 Task: Change the configuration of the roadmap layout of the mark's project to sort by "Linked pull requests" in descending order.
Action: Mouse moved to (226, 204)
Screenshot: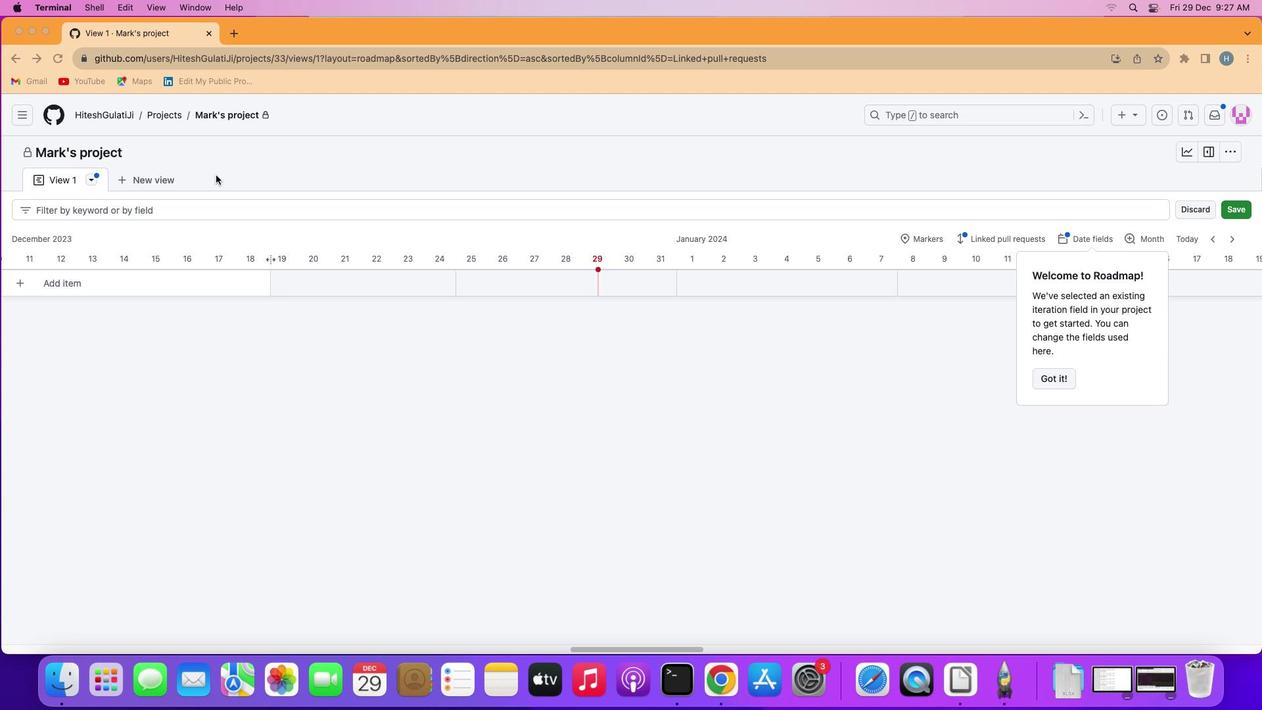 
Action: Mouse pressed left at (226, 204)
Screenshot: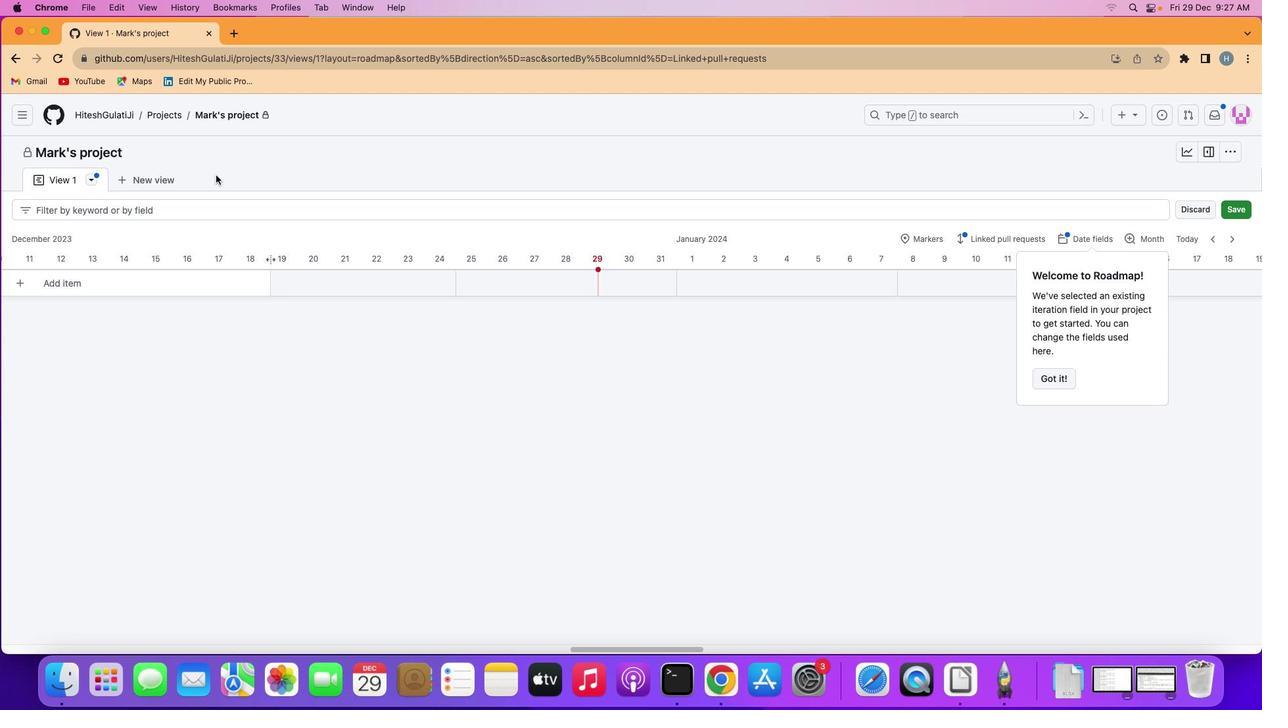 
Action: Mouse moved to (101, 206)
Screenshot: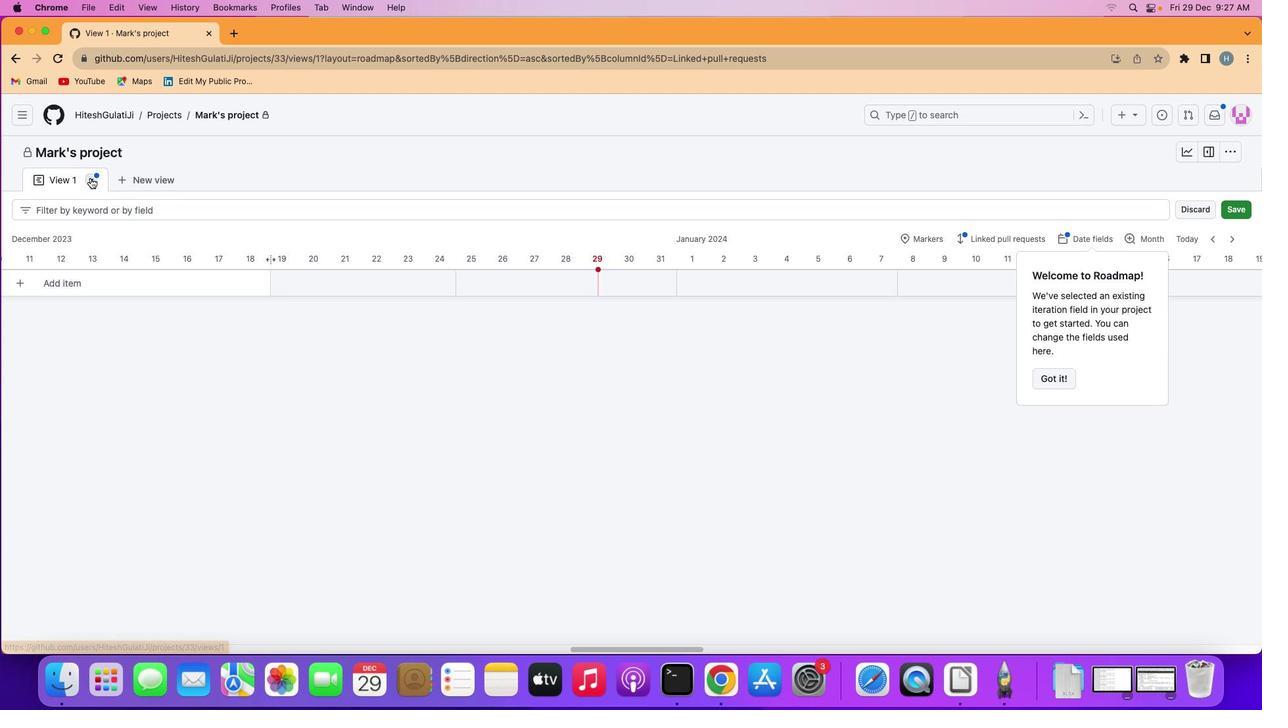 
Action: Mouse pressed left at (101, 206)
Screenshot: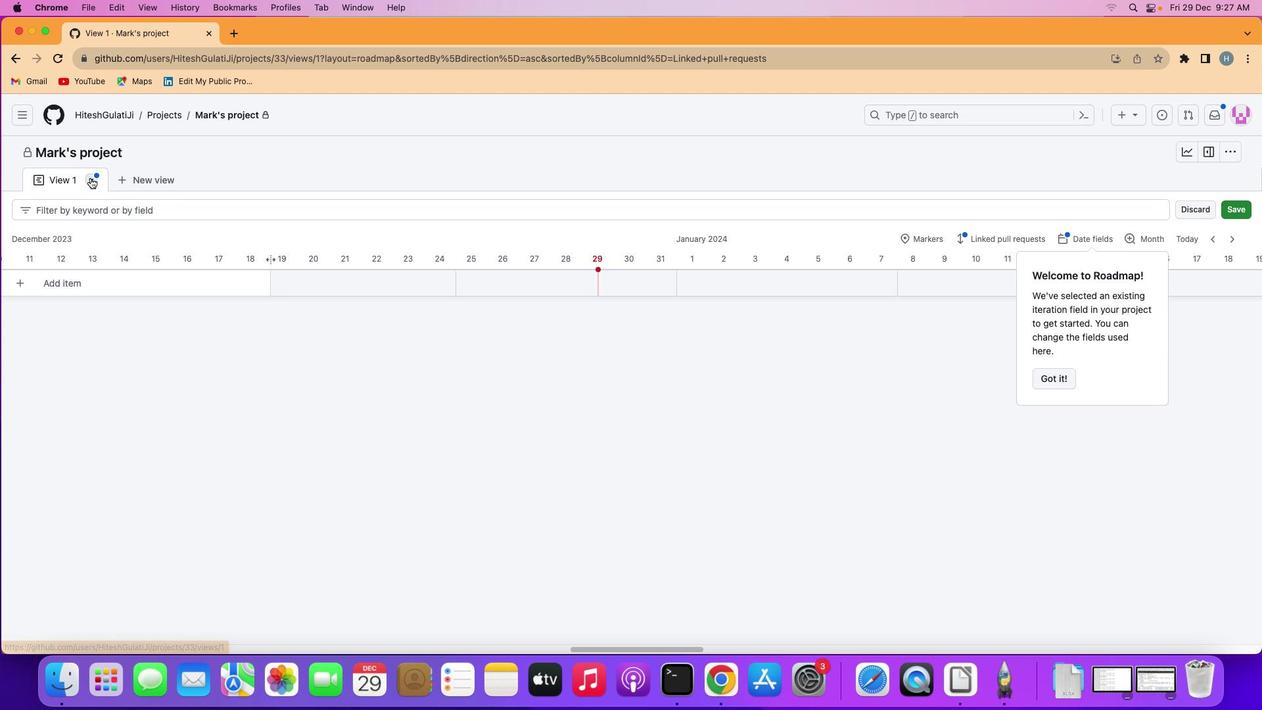 
Action: Mouse moved to (179, 329)
Screenshot: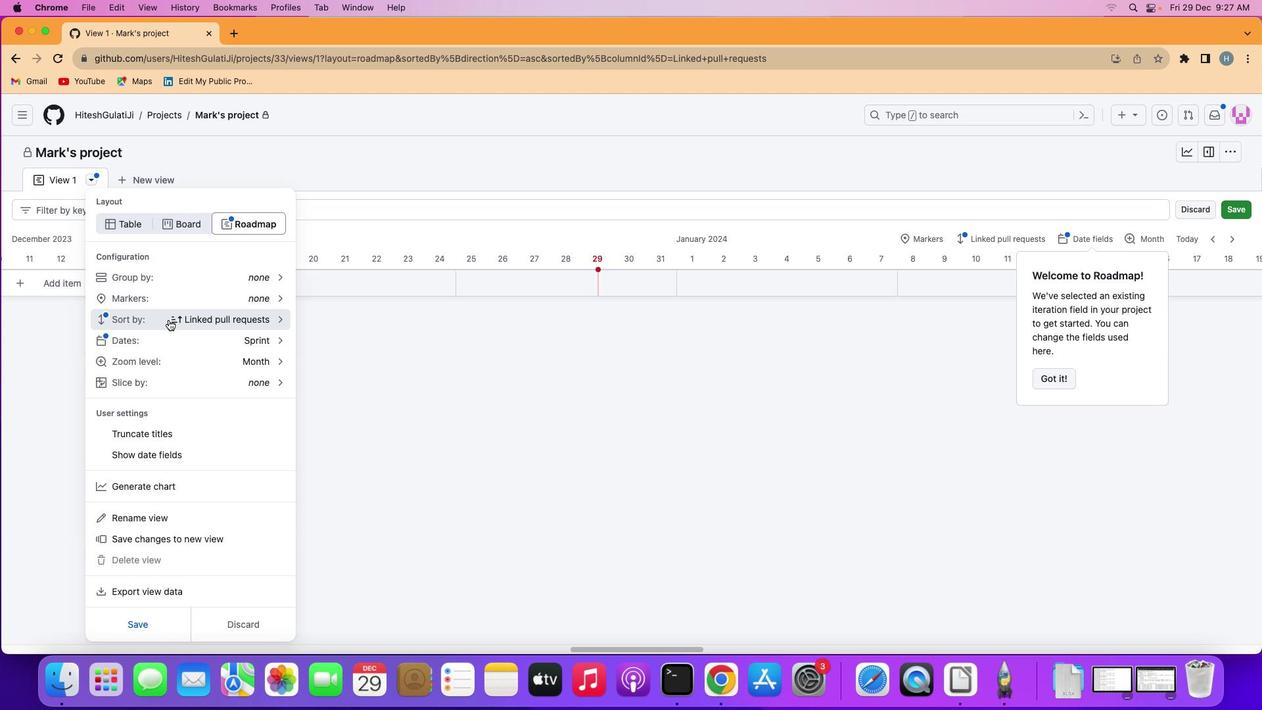 
Action: Mouse pressed left at (179, 329)
Screenshot: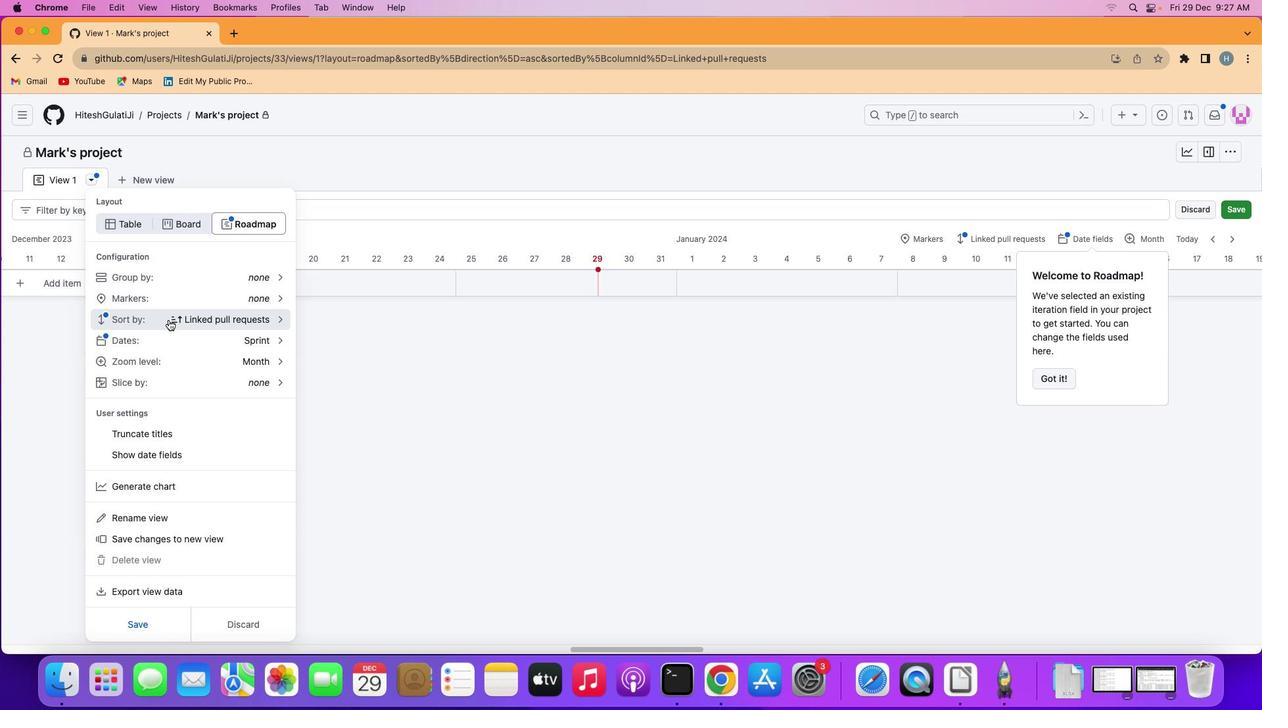 
Action: Mouse moved to (246, 337)
Screenshot: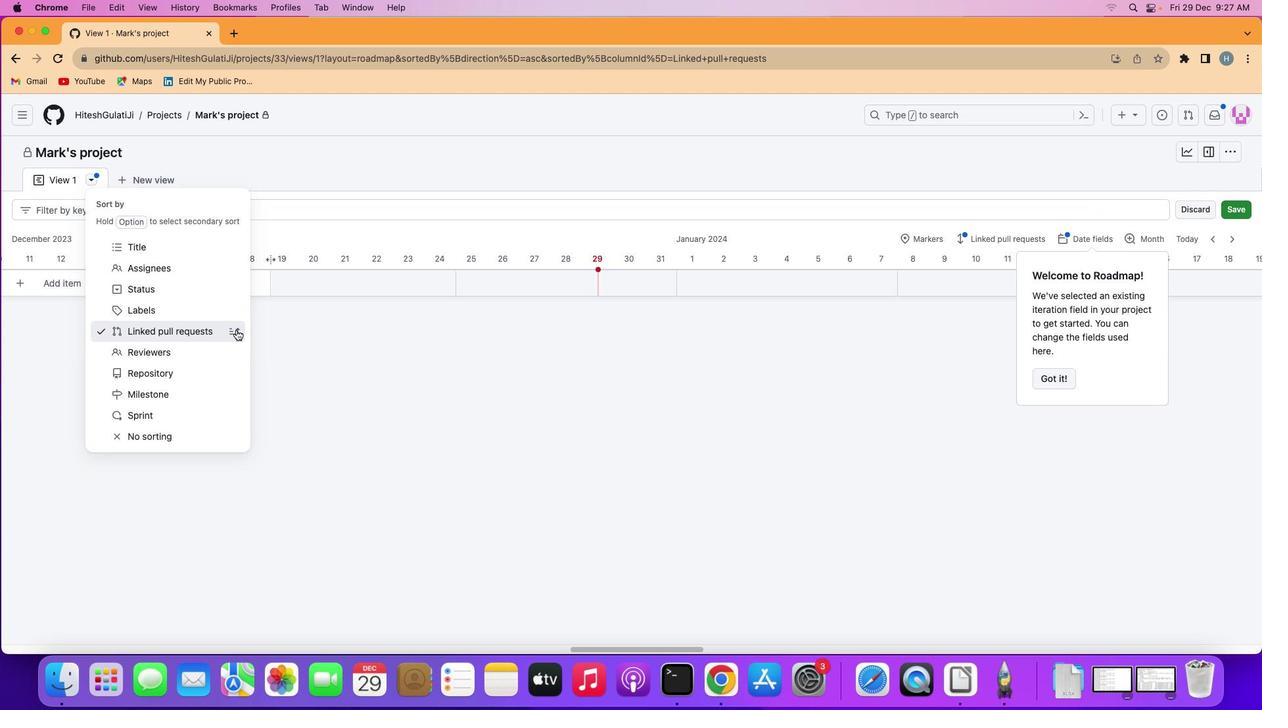 
Action: Mouse pressed left at (246, 337)
Screenshot: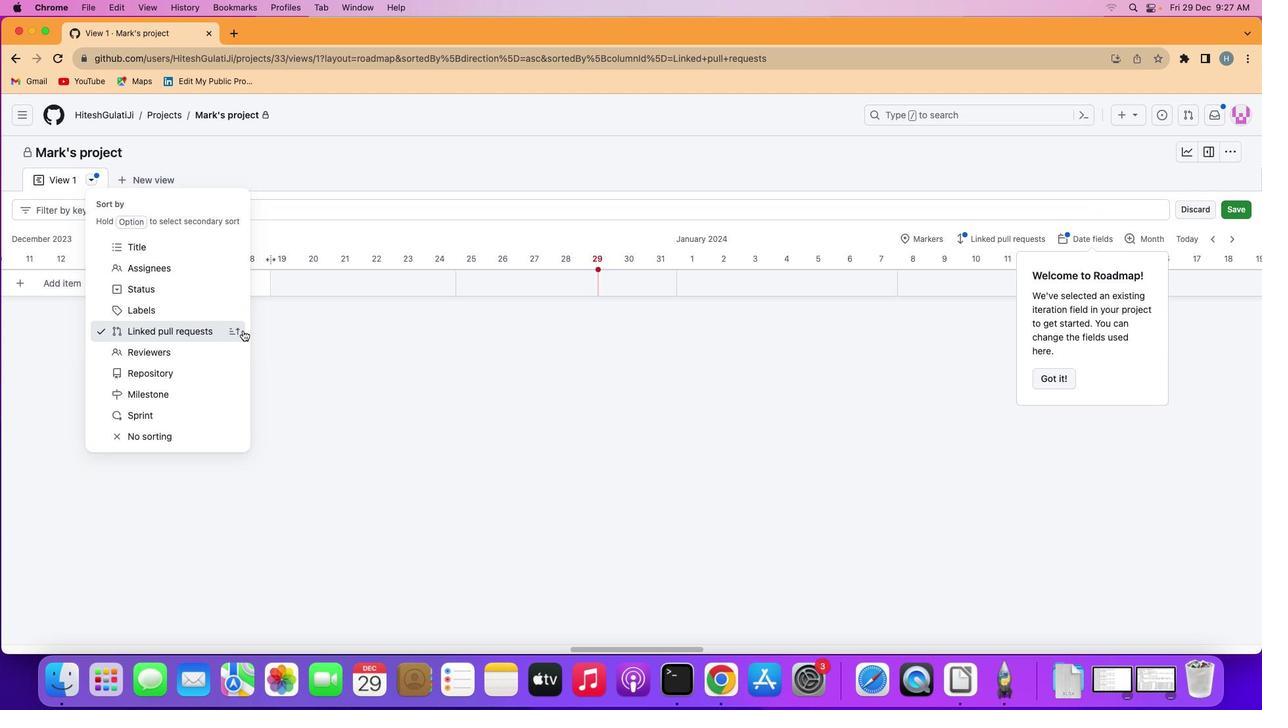 
Action: Mouse moved to (355, 338)
Screenshot: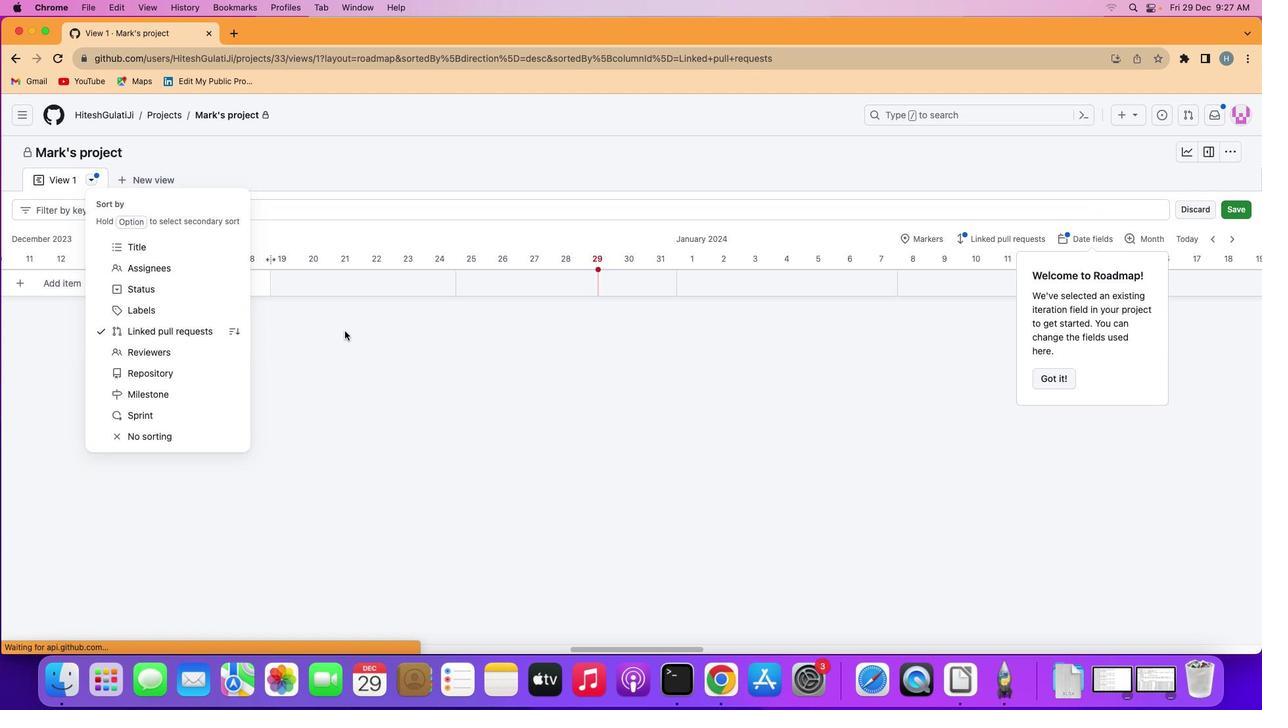 
